 Task: Create List Onboarding in Board Sales Pipeline Management to Workspace Financial Analysis and Planning. Create List Offboarding in Board Project Time Tracking to Workspace Financial Analysis and Planning. Create List Employee Benefits in Board Brand Messaging and Copywriting to Workspace Financial Analysis and Planning
Action: Mouse moved to (77, 302)
Screenshot: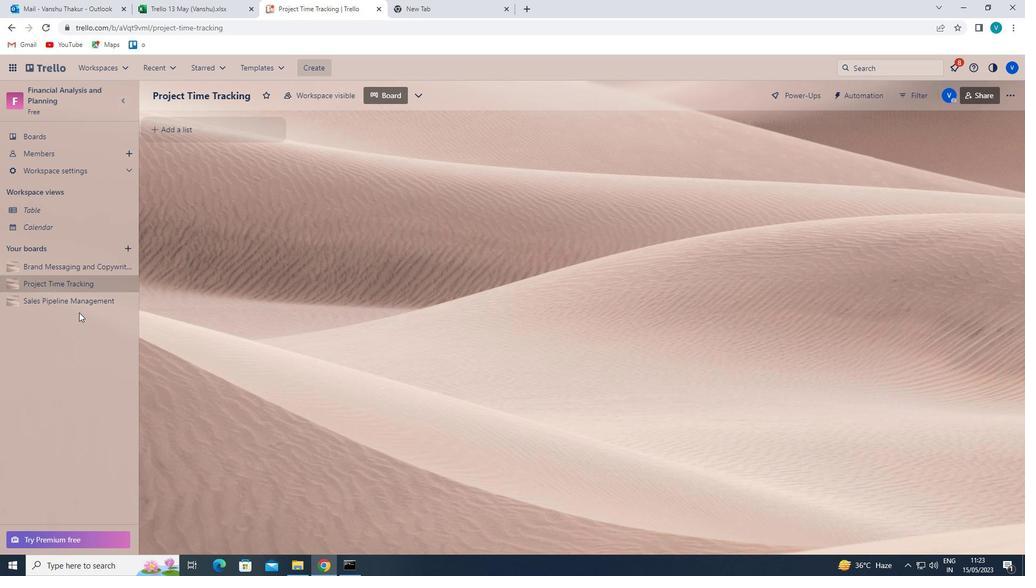 
Action: Mouse pressed left at (77, 302)
Screenshot: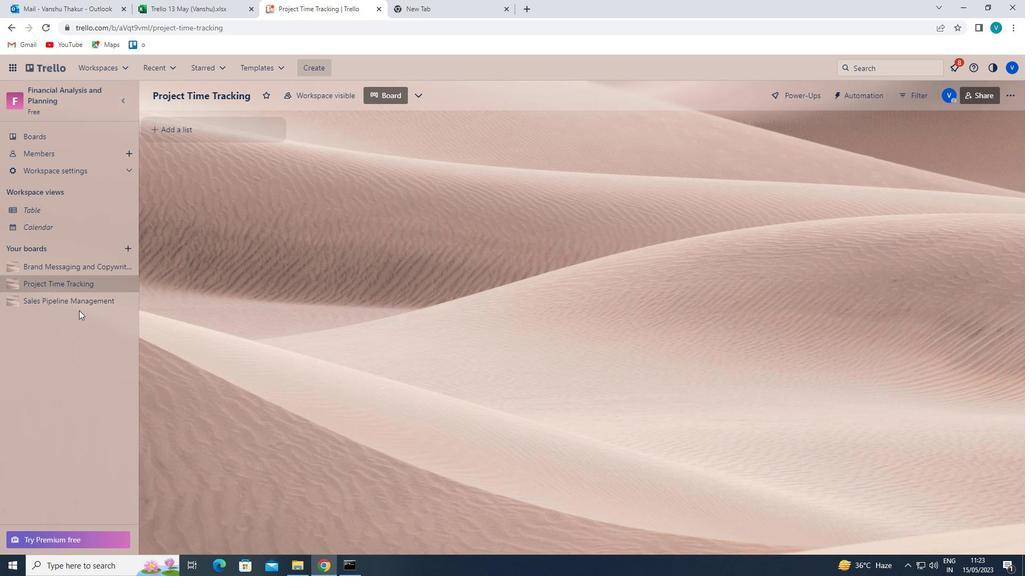 
Action: Mouse moved to (202, 138)
Screenshot: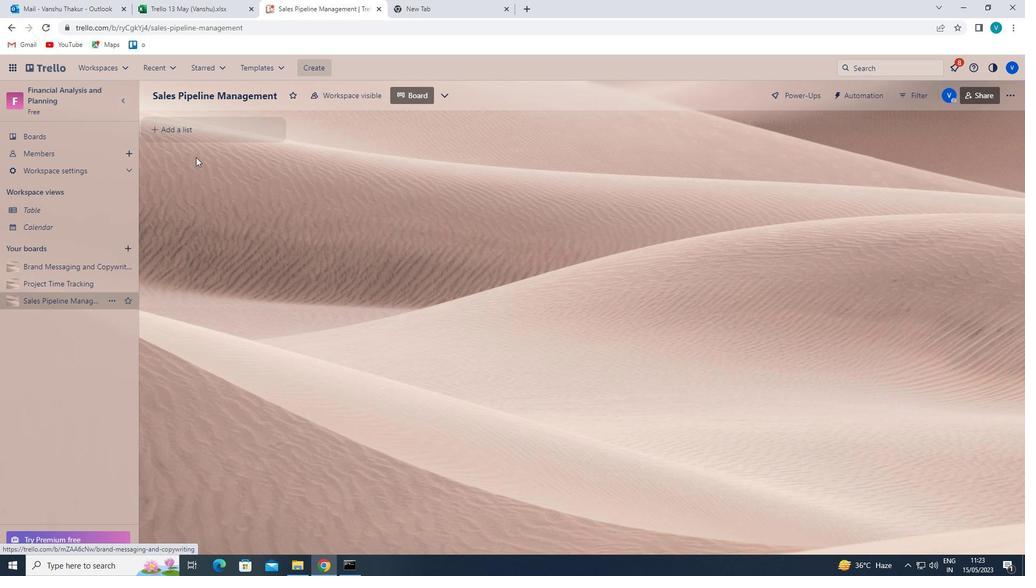 
Action: Mouse pressed left at (202, 138)
Screenshot: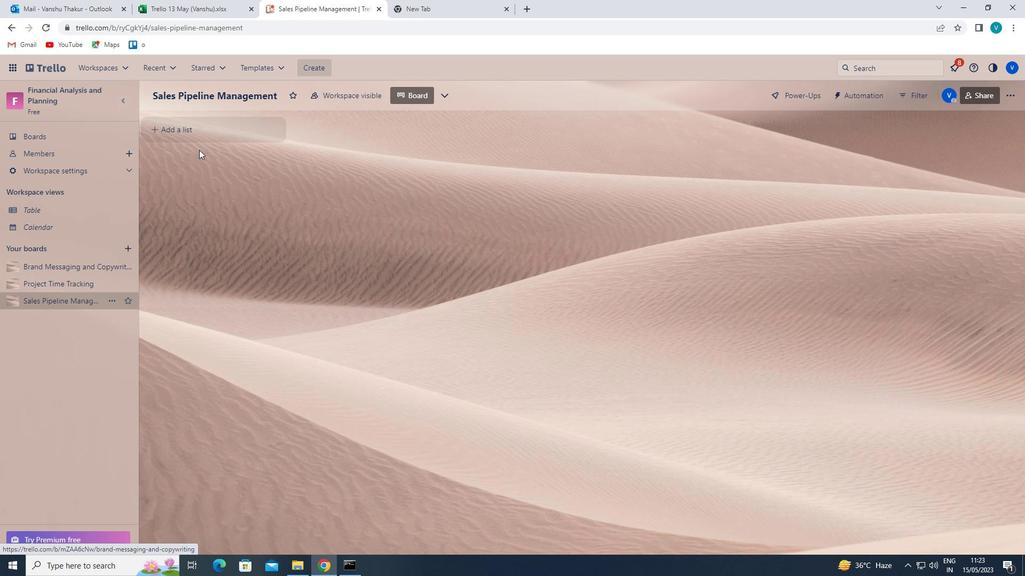 
Action: Mouse moved to (203, 131)
Screenshot: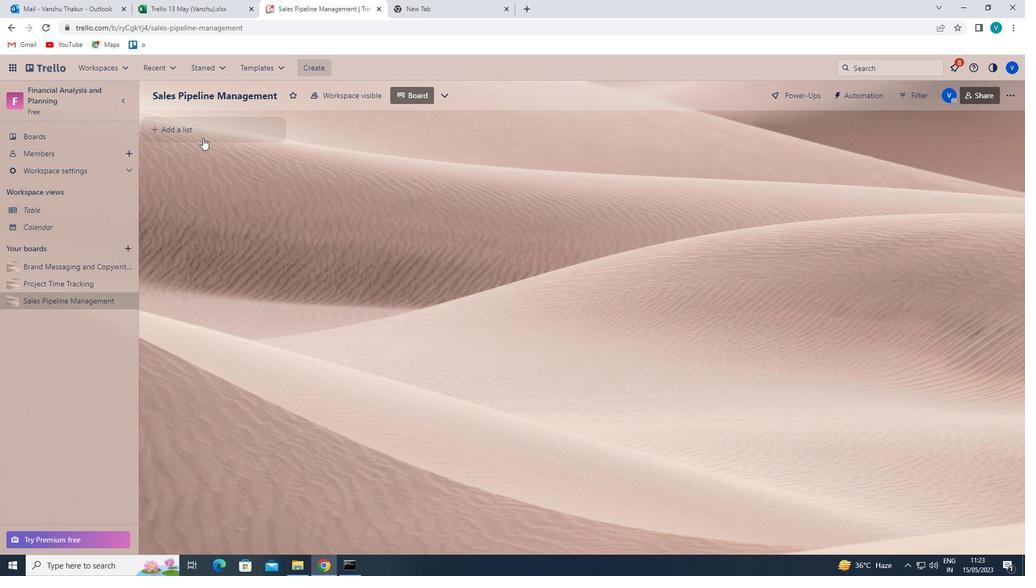 
Action: Mouse pressed left at (203, 131)
Screenshot: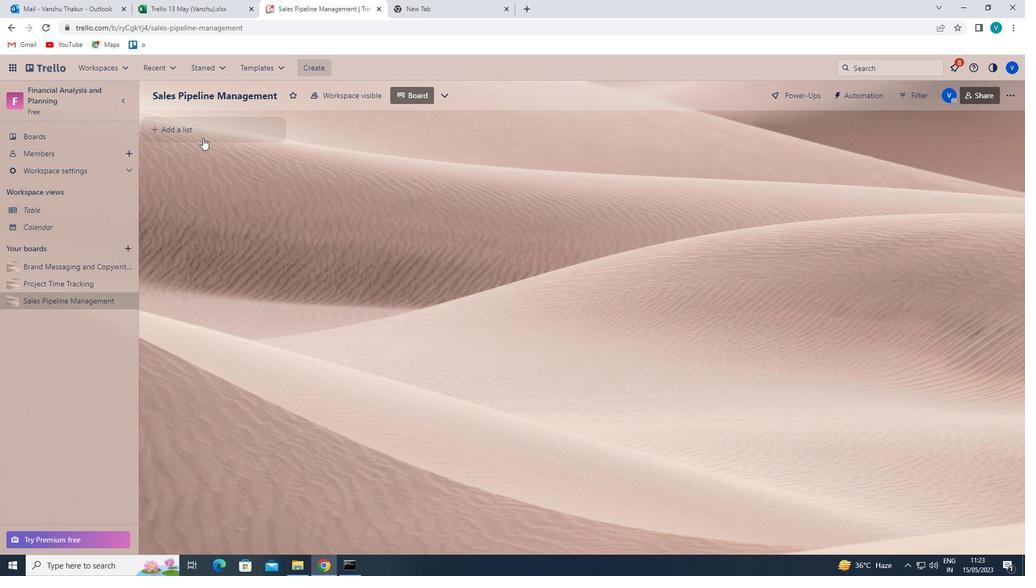 
Action: Mouse moved to (203, 131)
Screenshot: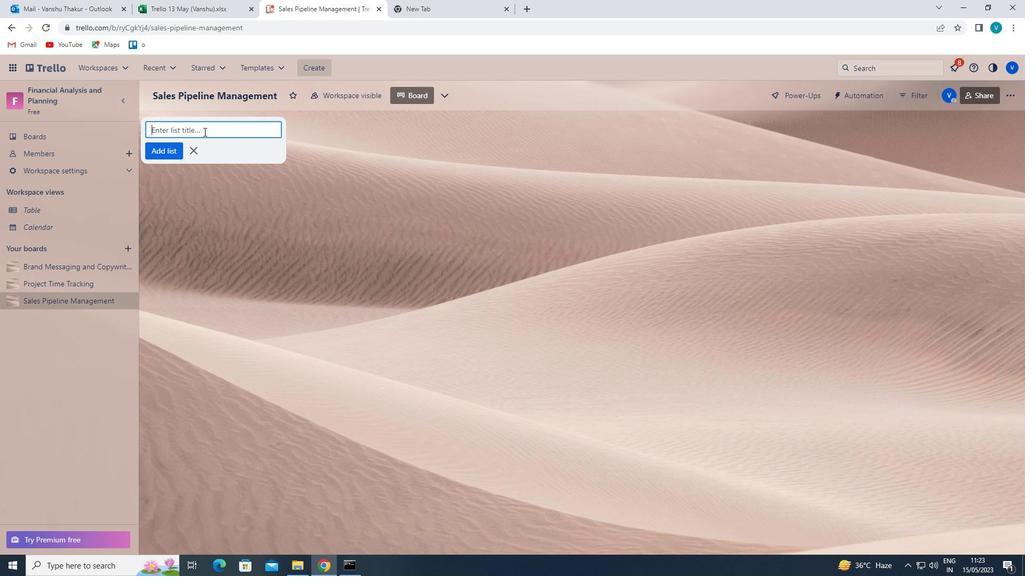 
Action: Key pressed <Key.shift>ONBOARDING<Key.enter>
Screenshot: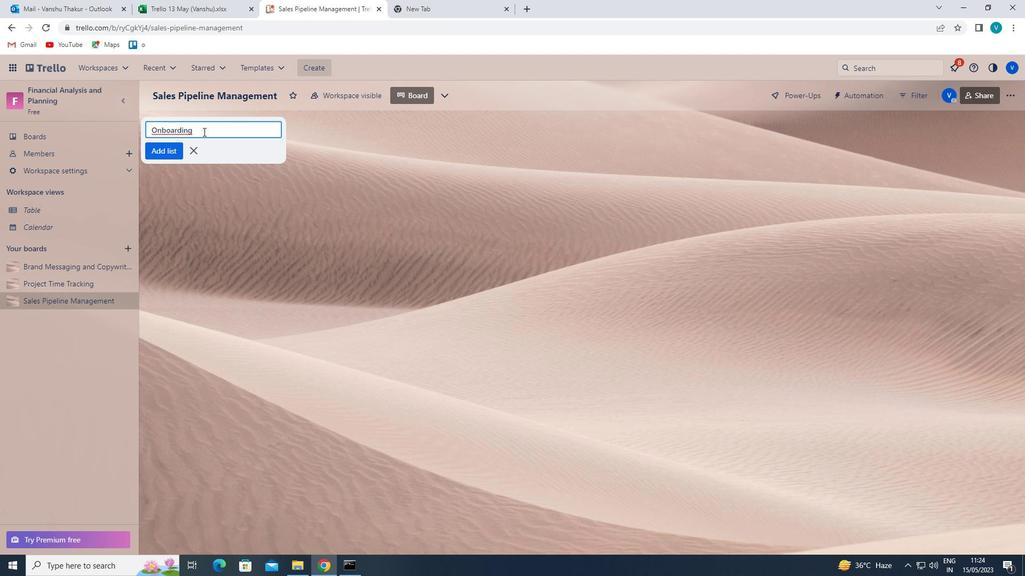 
Action: Mouse moved to (68, 278)
Screenshot: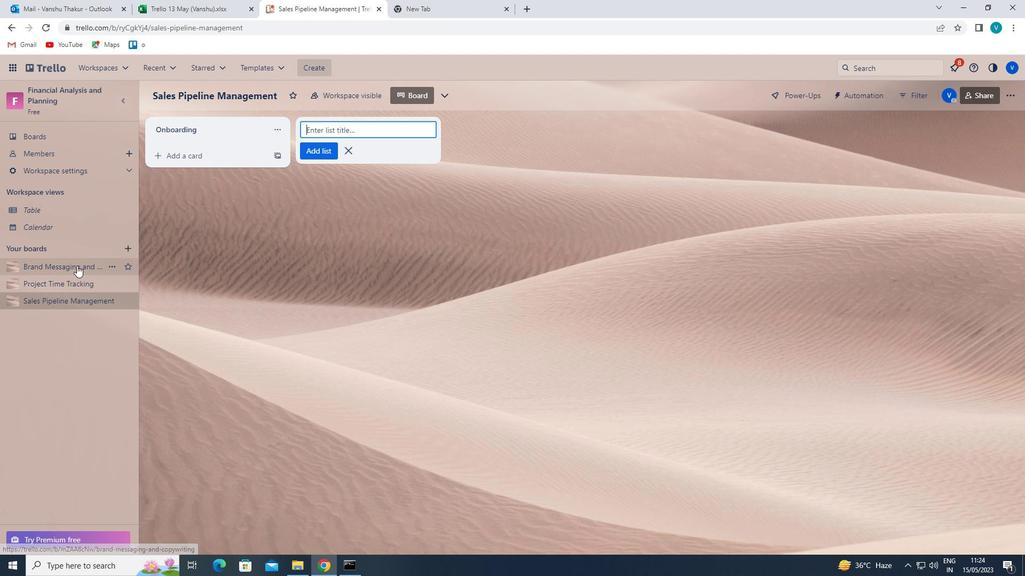 
Action: Mouse pressed left at (68, 278)
Screenshot: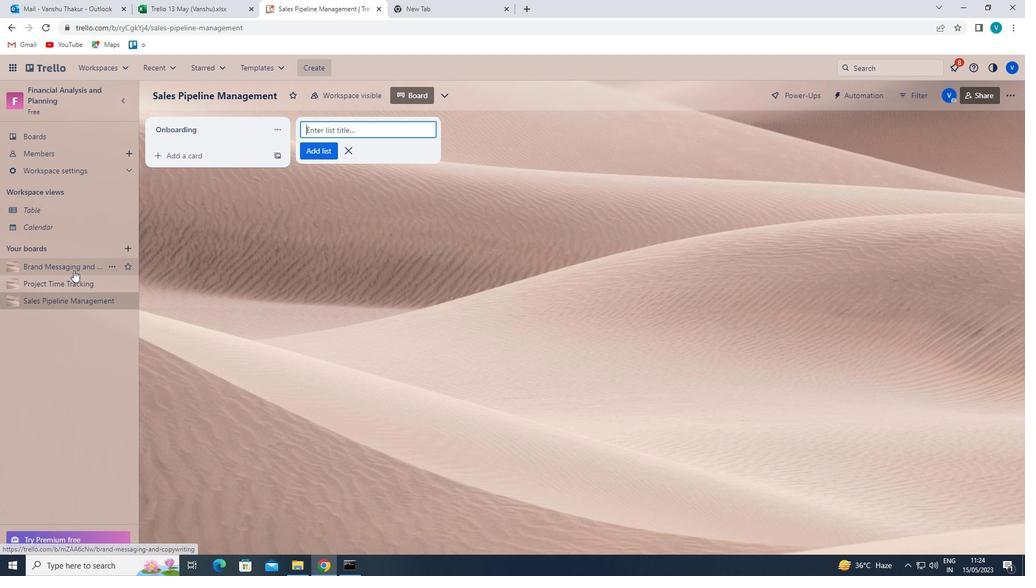 
Action: Mouse moved to (201, 137)
Screenshot: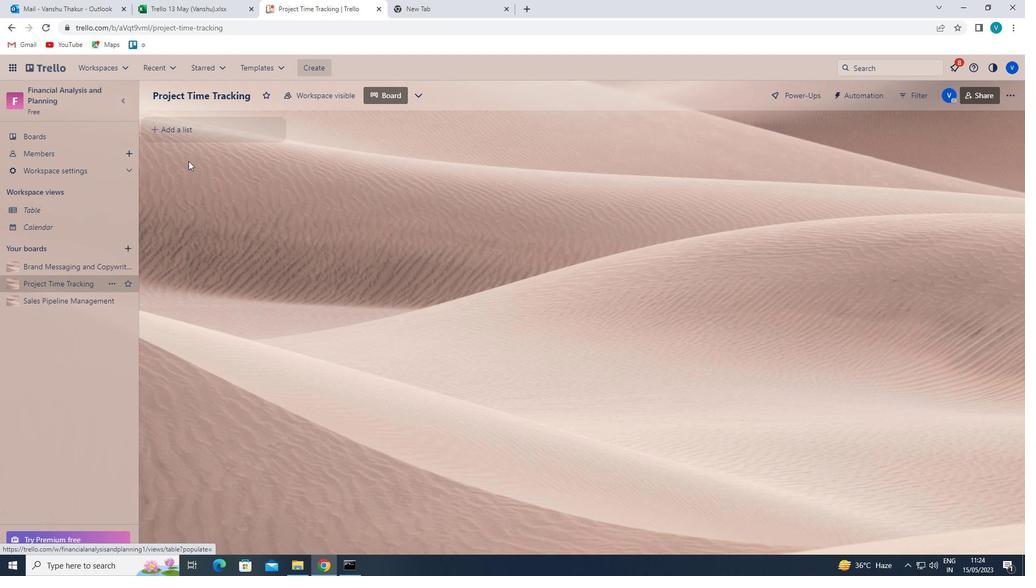 
Action: Mouse pressed left at (201, 137)
Screenshot: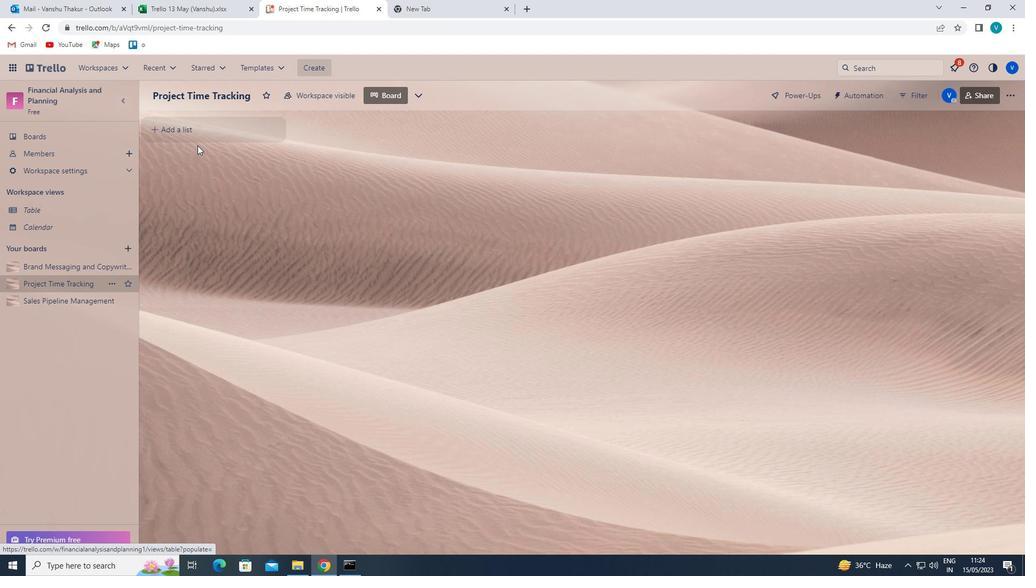 
Action: Key pressed <Key.shift><Key.shift>OFFBOARDING<Key.enter>
Screenshot: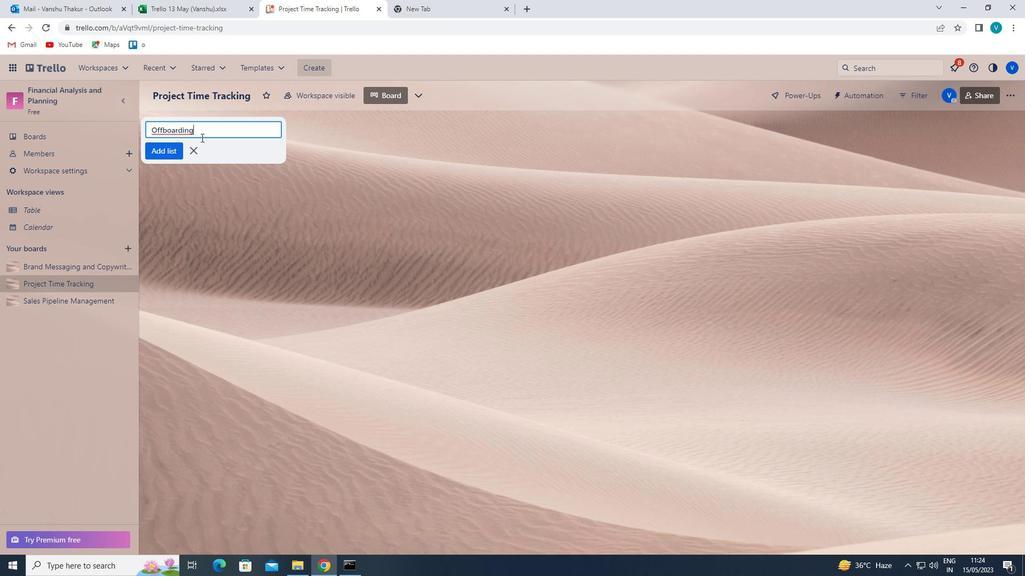 
Action: Mouse moved to (52, 268)
Screenshot: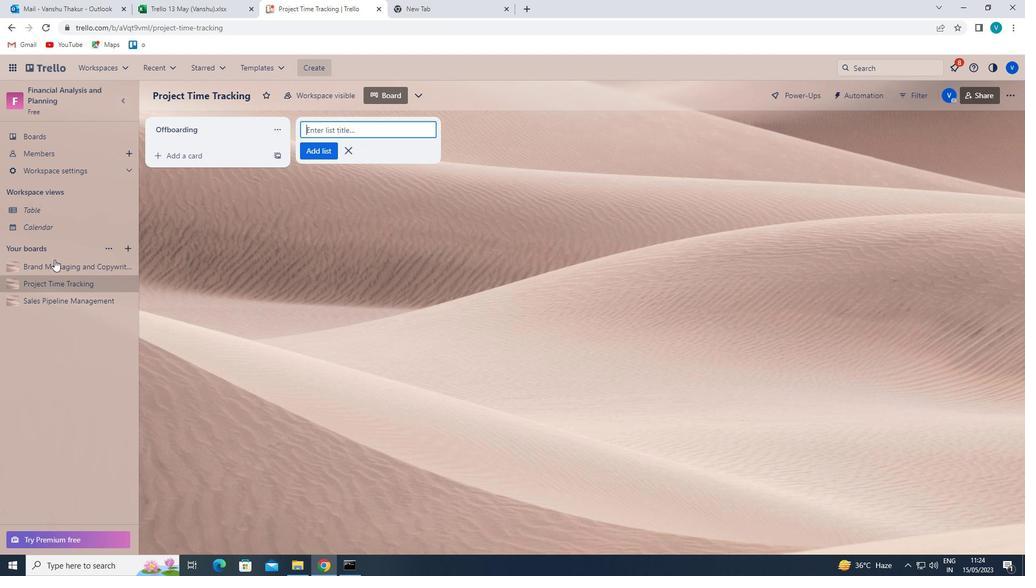 
Action: Mouse pressed left at (52, 268)
Screenshot: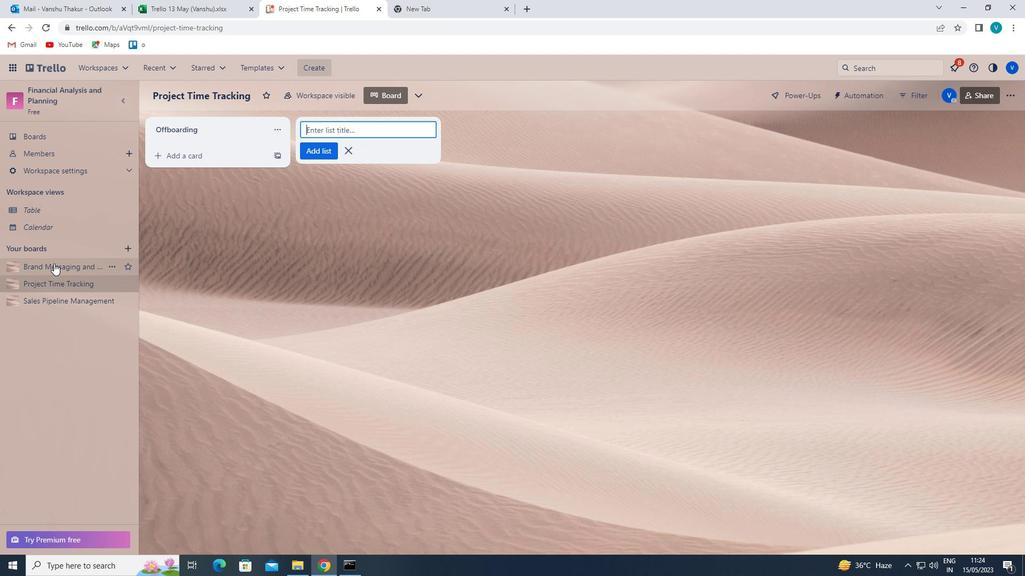 
Action: Mouse moved to (186, 134)
Screenshot: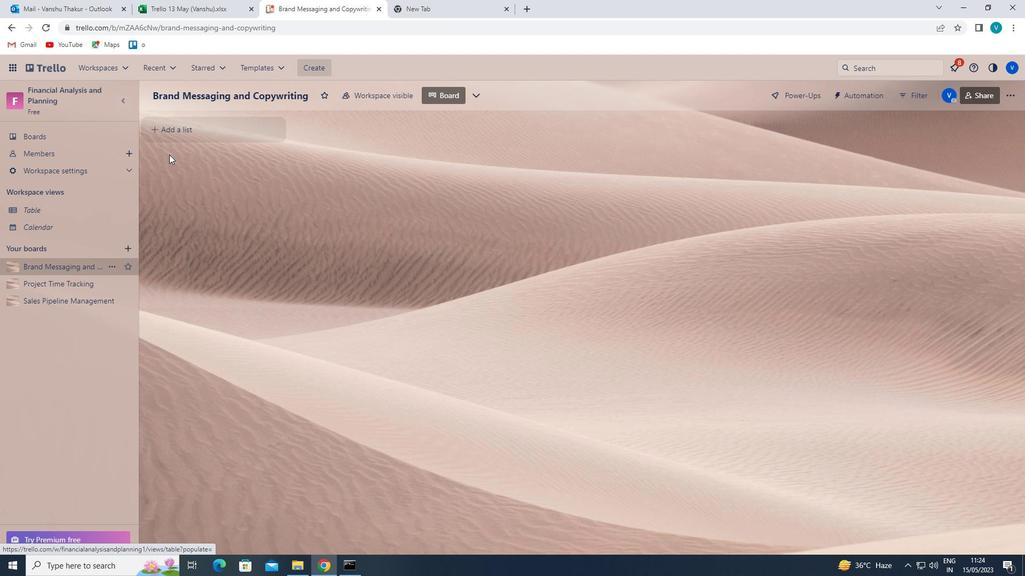 
Action: Mouse pressed left at (186, 134)
Screenshot: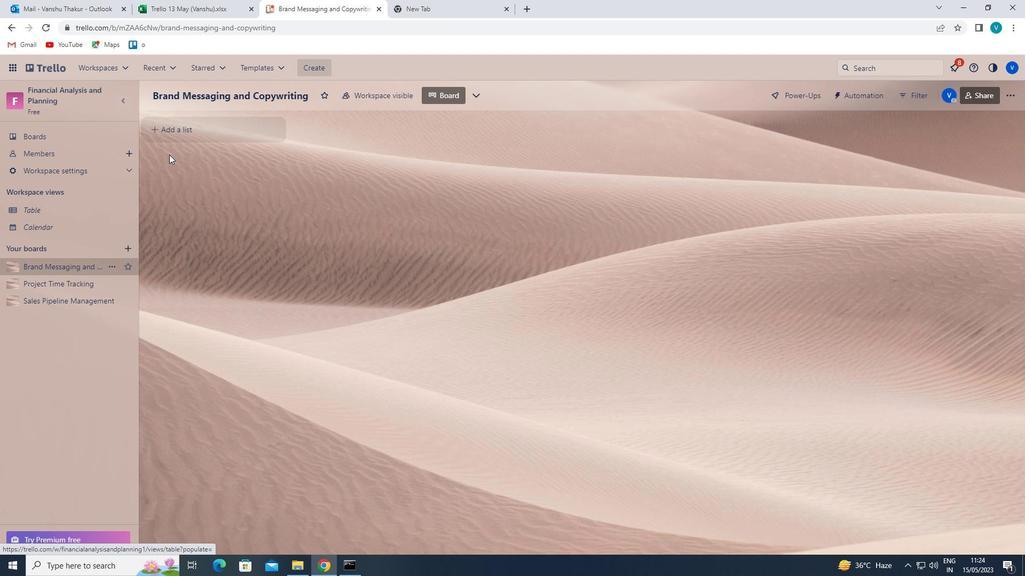 
Action: Key pressed <Key.shift>EMPLOYEE<Key.space><Key.shift>BENEFITS<Key.enter>
Screenshot: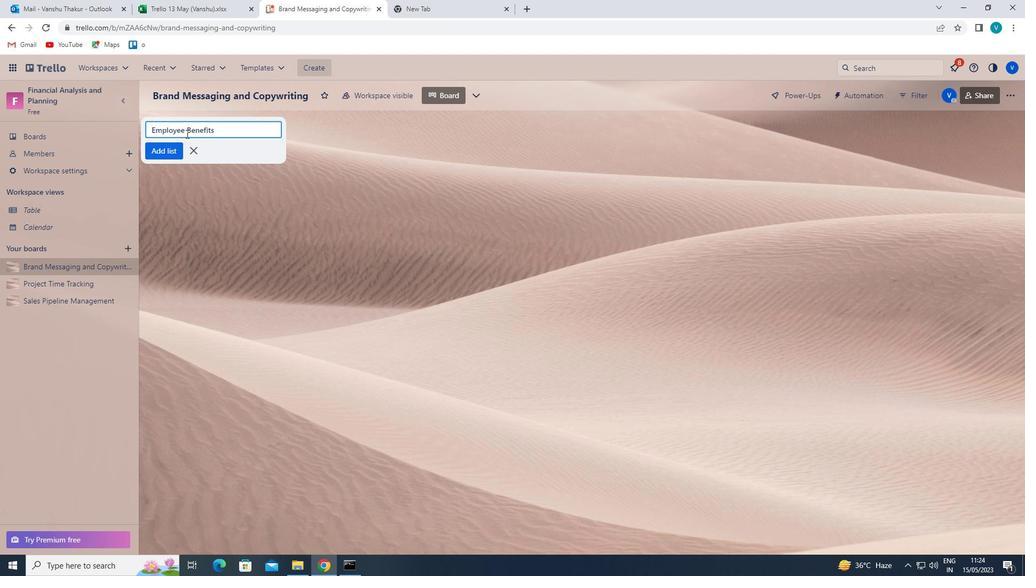 
